 Task: Add Garden Of Life Kids Organic Elderberry Immune Syrup to the cart.
Action: Mouse moved to (244, 106)
Screenshot: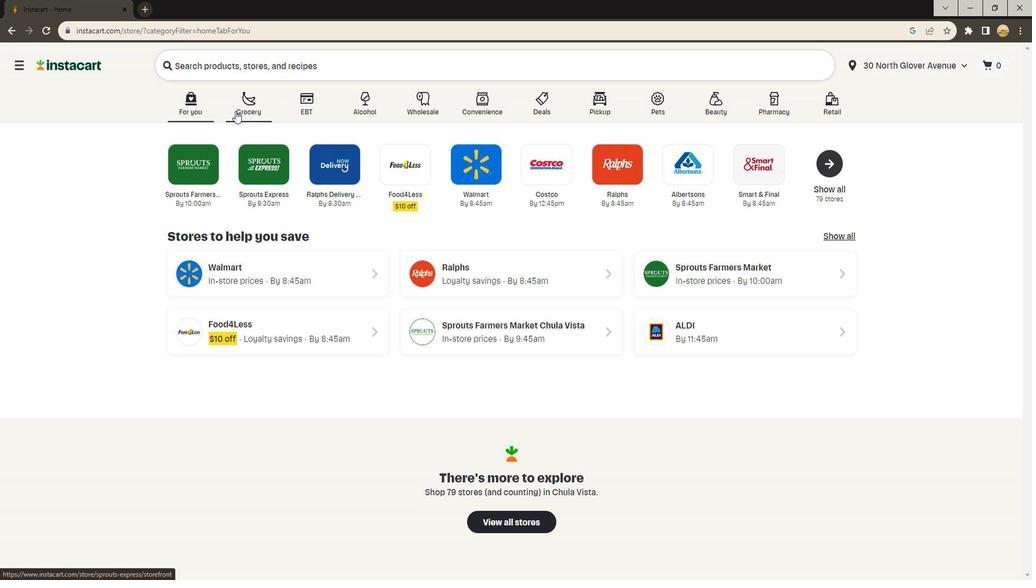 
Action: Mouse pressed left at (244, 106)
Screenshot: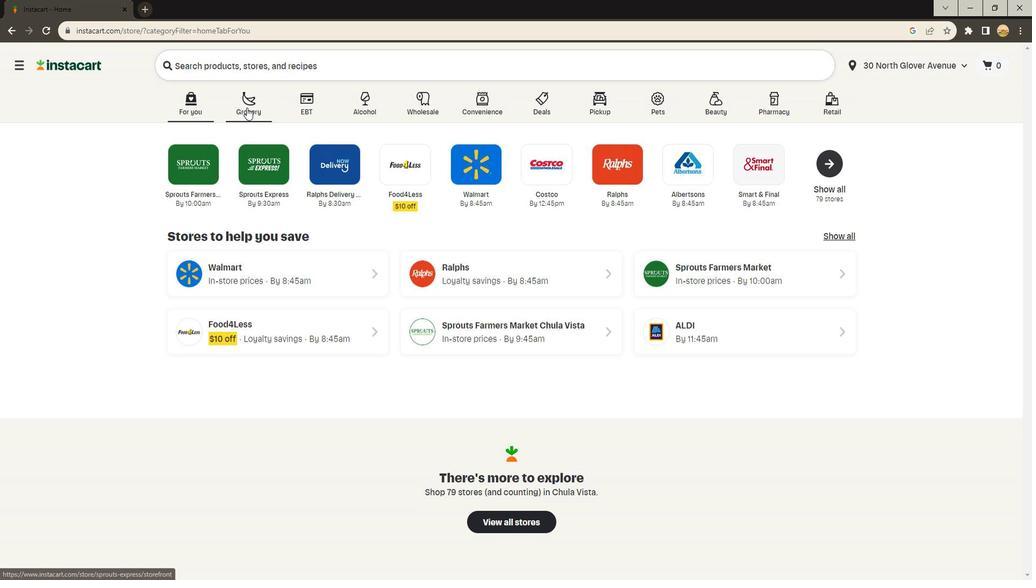 
Action: Mouse moved to (245, 325)
Screenshot: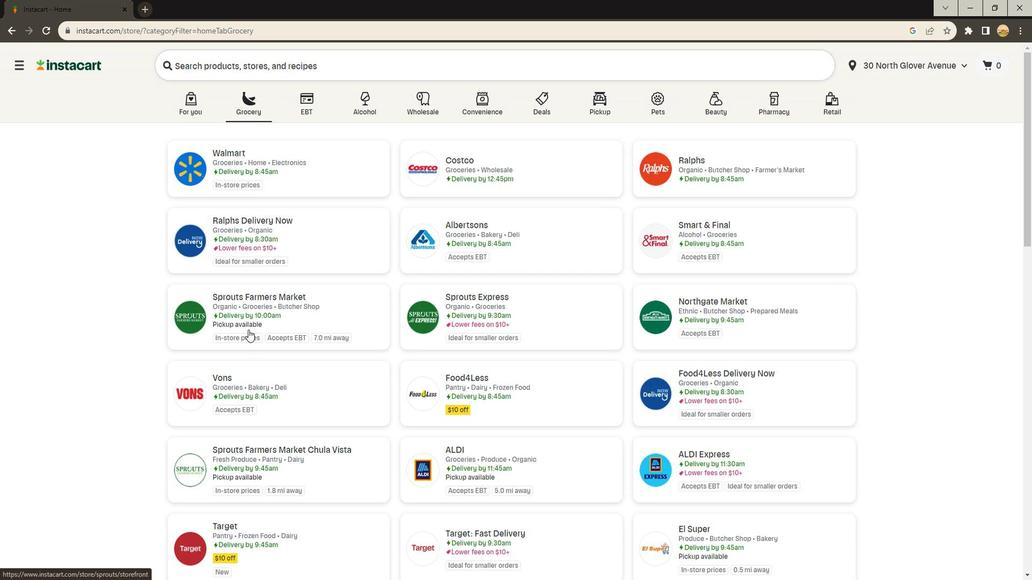 
Action: Mouse pressed left at (245, 325)
Screenshot: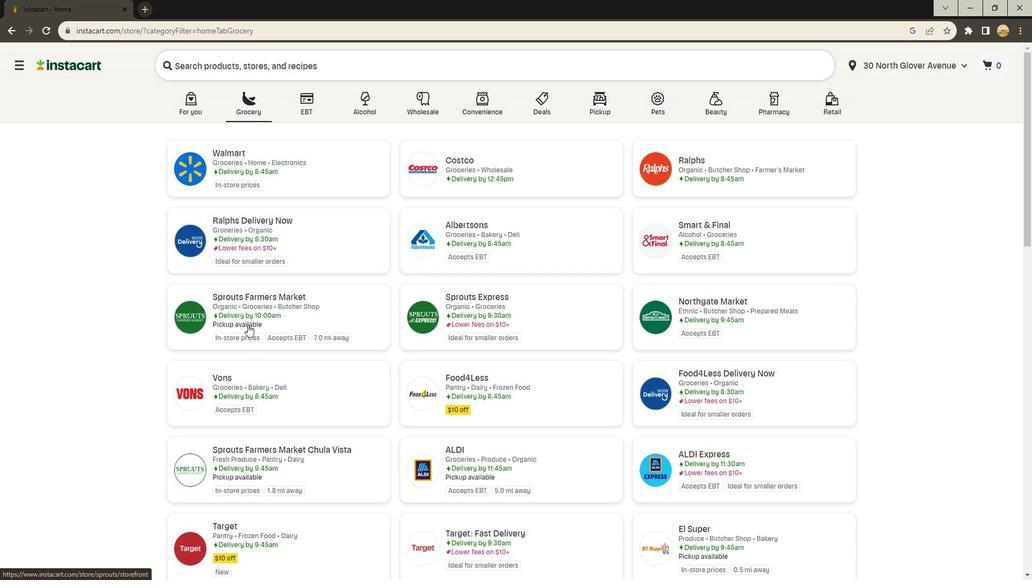 
Action: Mouse moved to (54, 321)
Screenshot: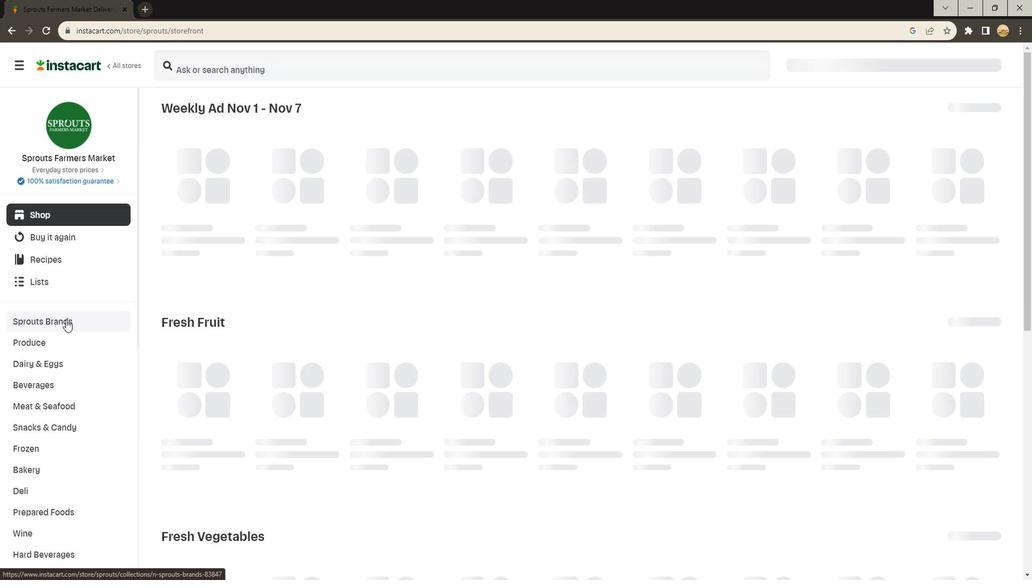 
Action: Mouse scrolled (54, 321) with delta (0, 0)
Screenshot: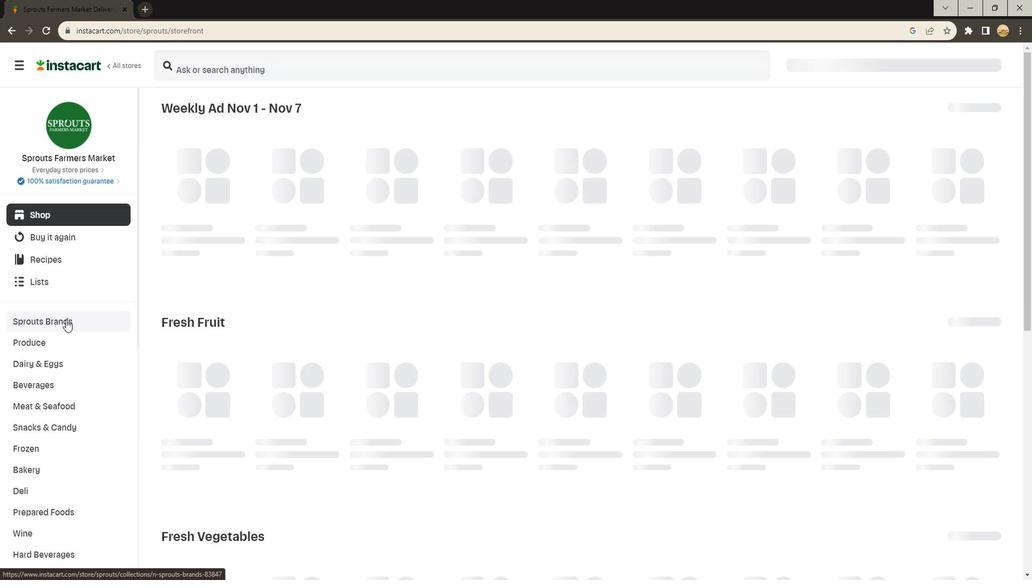 
Action: Mouse moved to (53, 323)
Screenshot: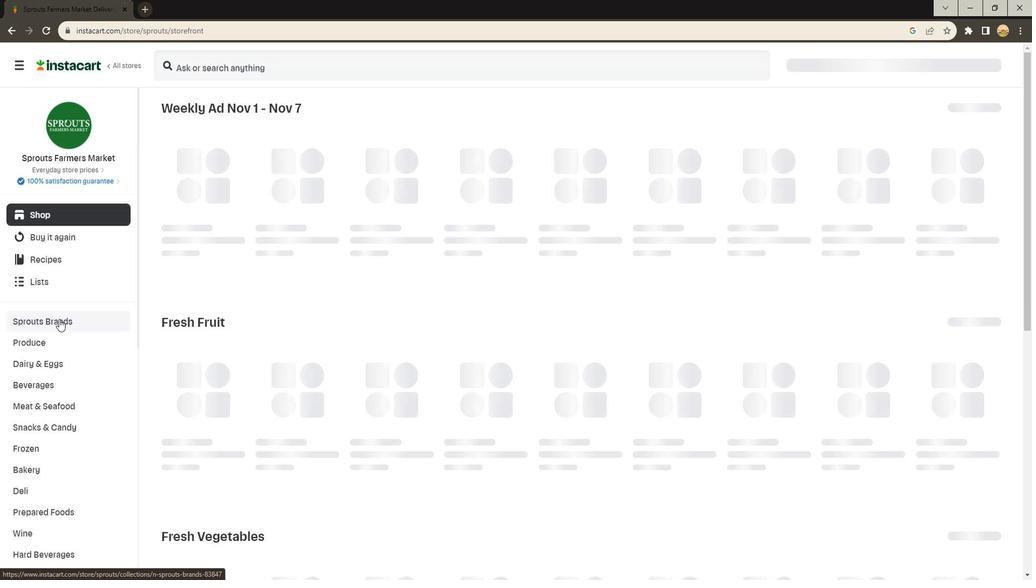 
Action: Mouse scrolled (53, 324) with delta (0, 0)
Screenshot: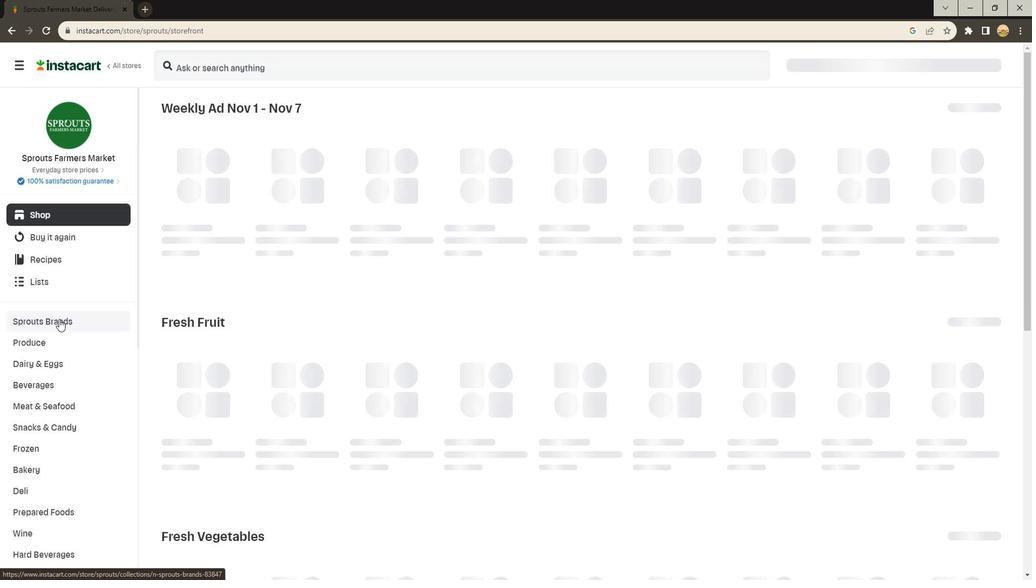 
Action: Mouse moved to (52, 325)
Screenshot: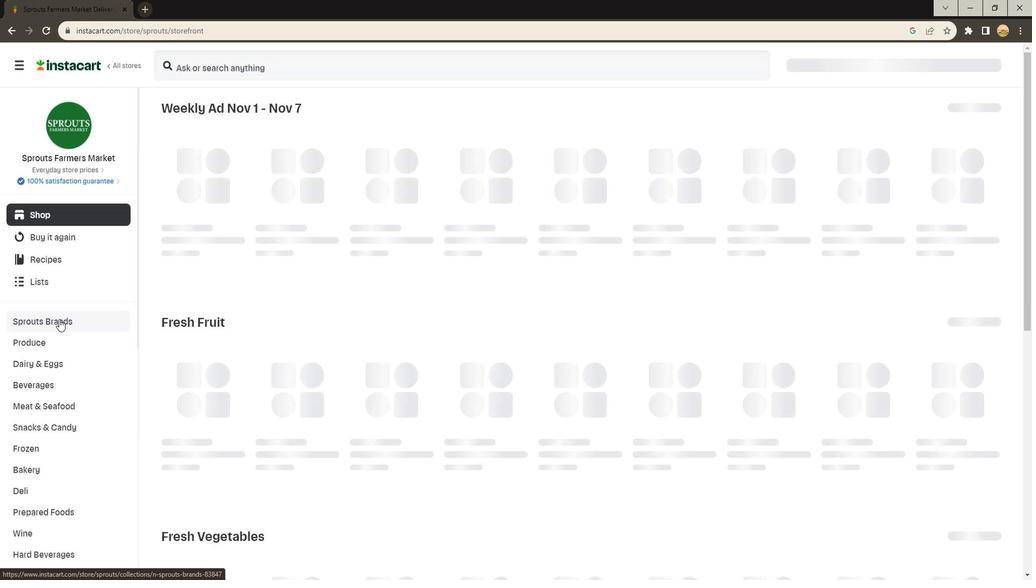 
Action: Mouse scrolled (52, 325) with delta (0, 0)
Screenshot: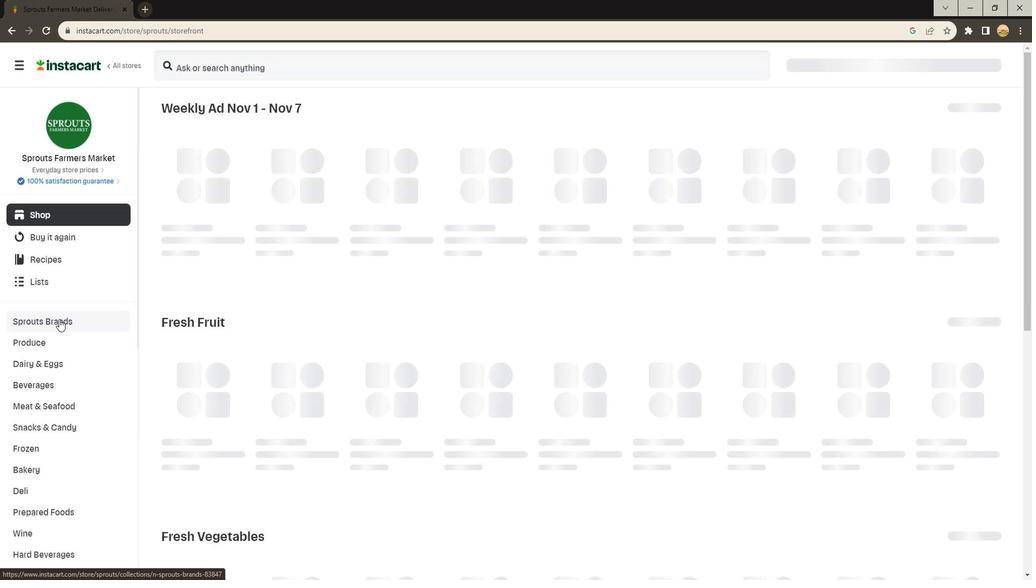 
Action: Mouse moved to (52, 326)
Screenshot: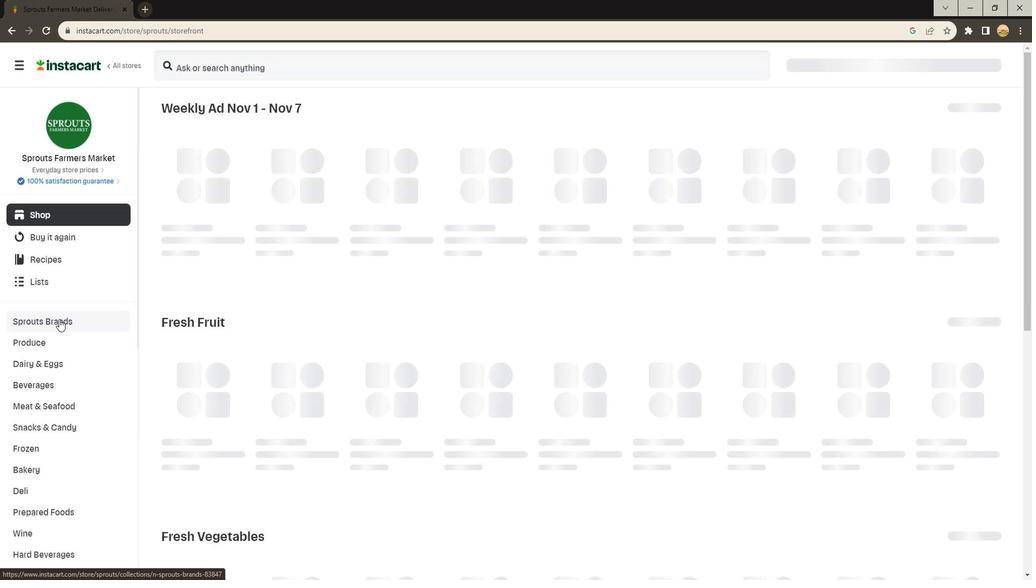 
Action: Mouse scrolled (52, 325) with delta (0, 0)
Screenshot: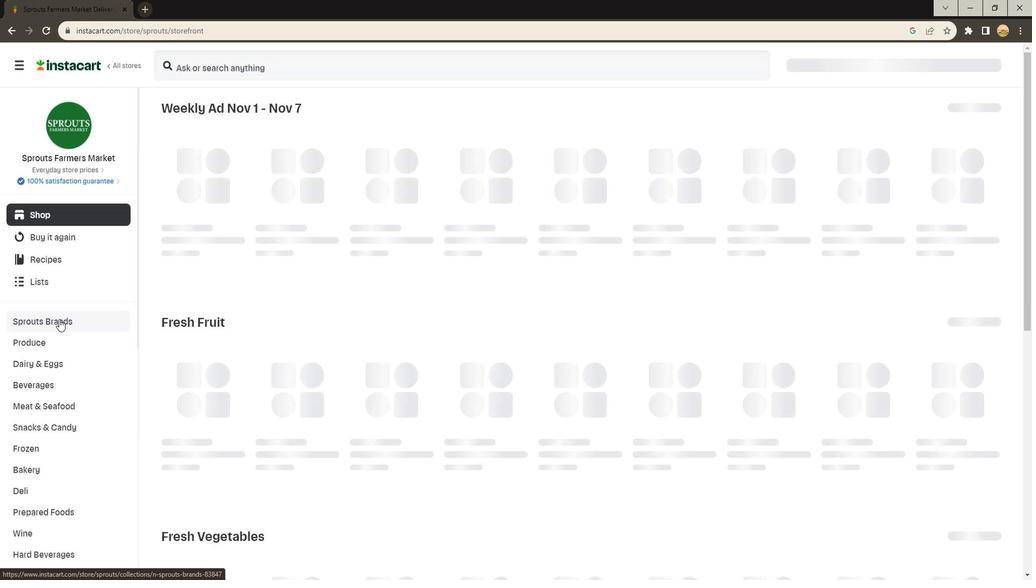
Action: Mouse scrolled (52, 325) with delta (0, 0)
Screenshot: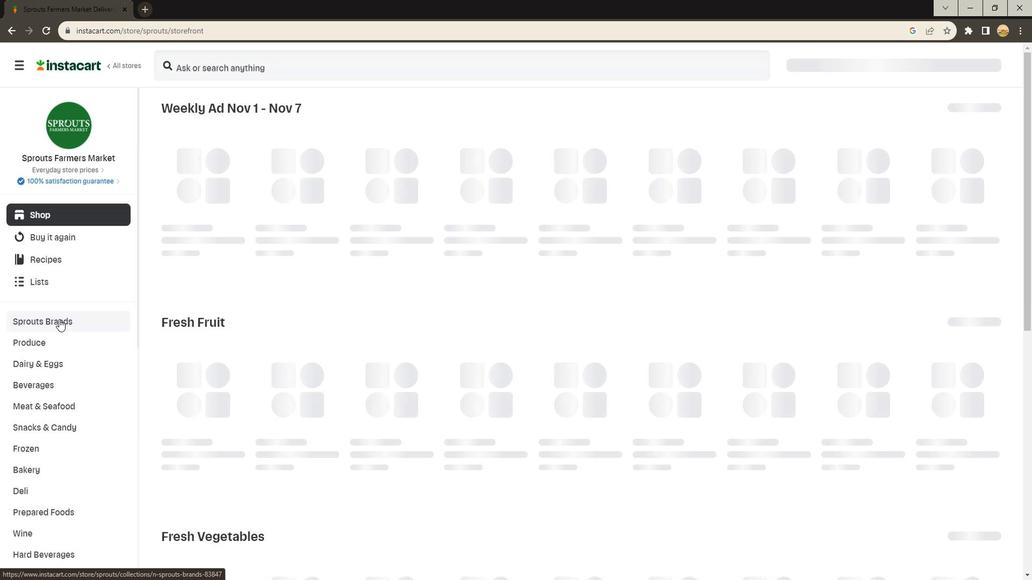 
Action: Mouse scrolled (52, 325) with delta (0, 0)
Screenshot: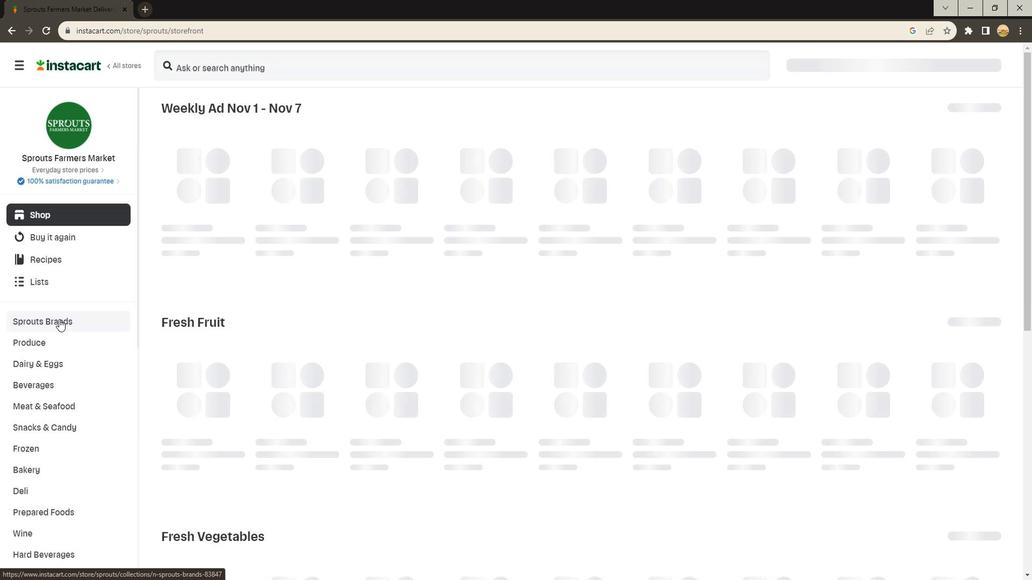 
Action: Mouse scrolled (52, 325) with delta (0, 0)
Screenshot: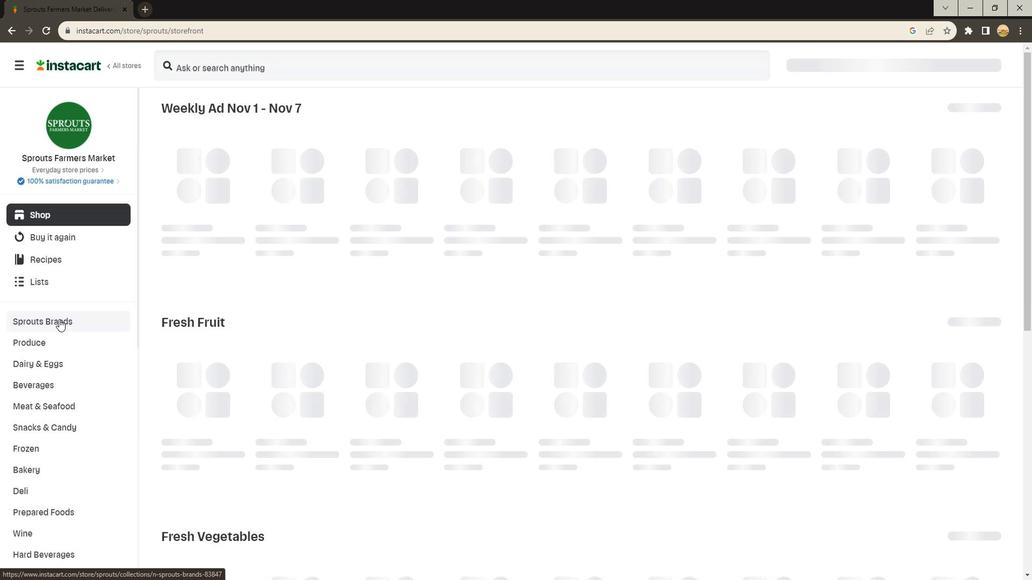 
Action: Mouse scrolled (52, 325) with delta (0, 0)
Screenshot: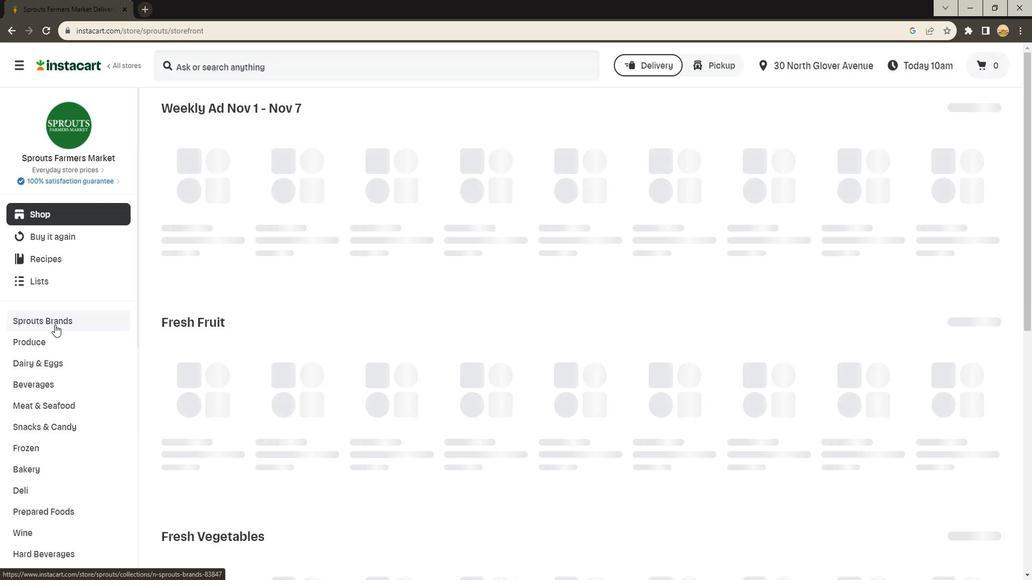 
Action: Mouse moved to (49, 412)
Screenshot: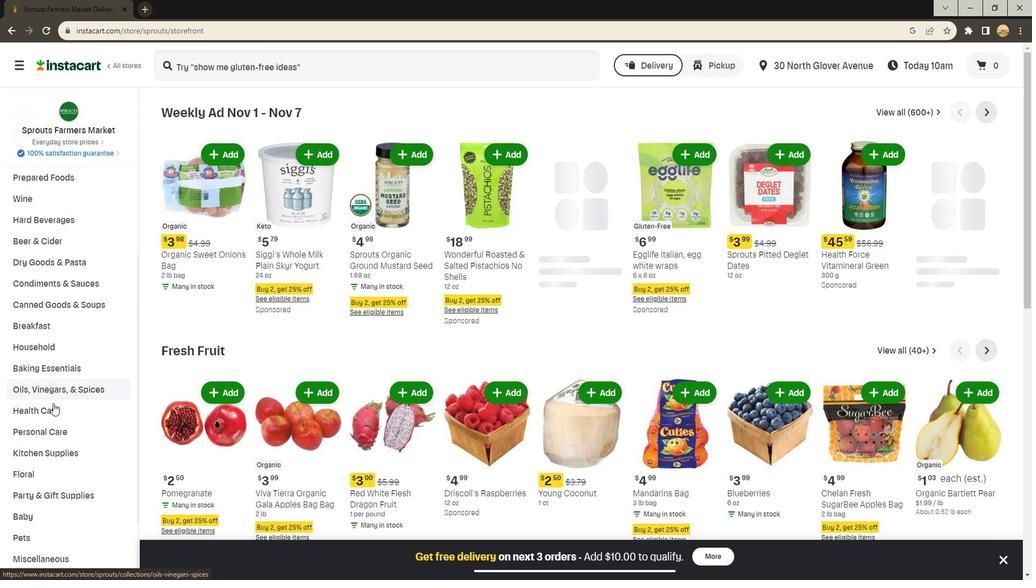 
Action: Mouse pressed left at (49, 412)
Screenshot: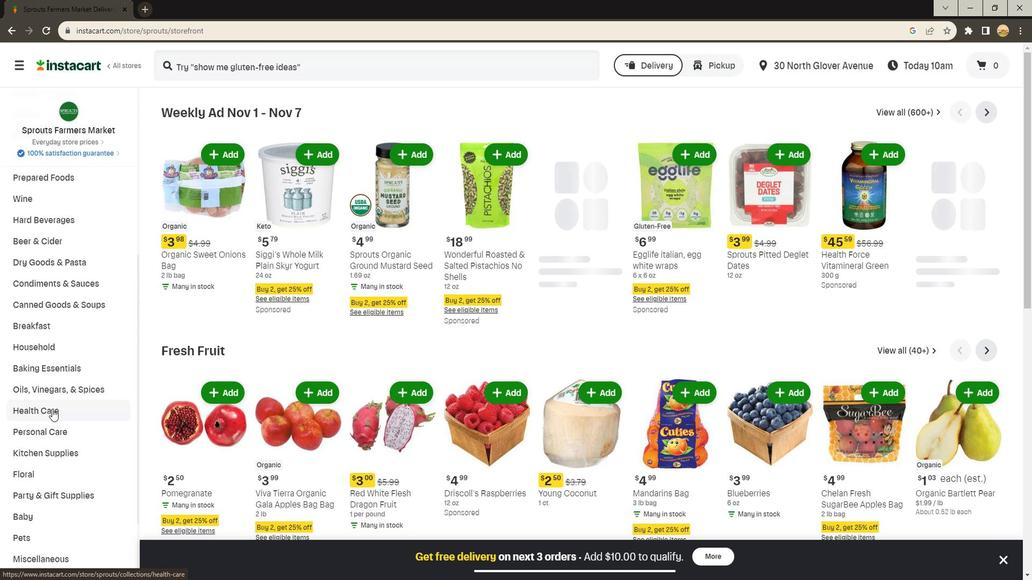 
Action: Mouse moved to (264, 139)
Screenshot: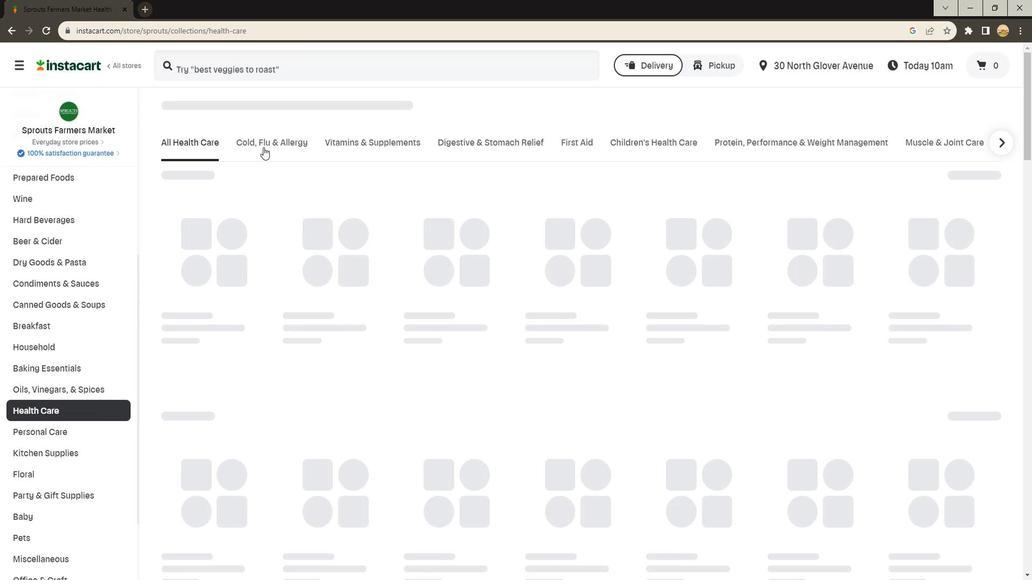 
Action: Mouse pressed left at (264, 139)
Screenshot: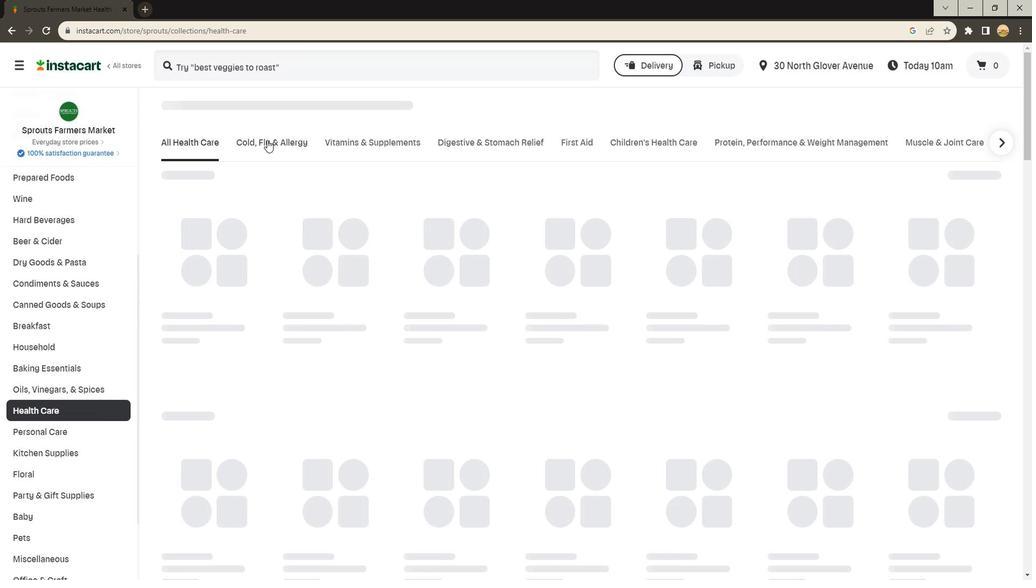 
Action: Mouse moved to (941, 193)
Screenshot: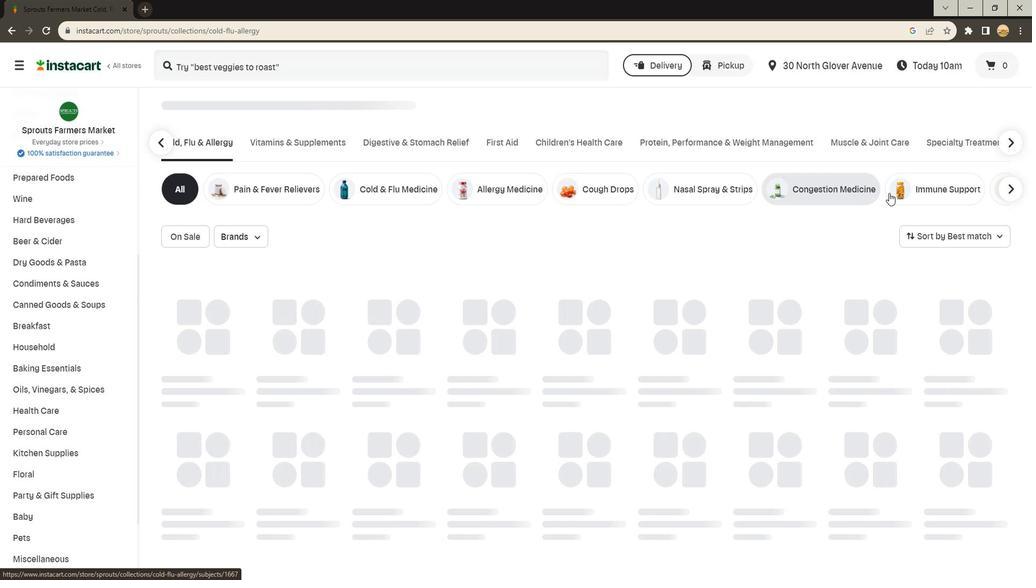 
Action: Mouse pressed left at (941, 193)
Screenshot: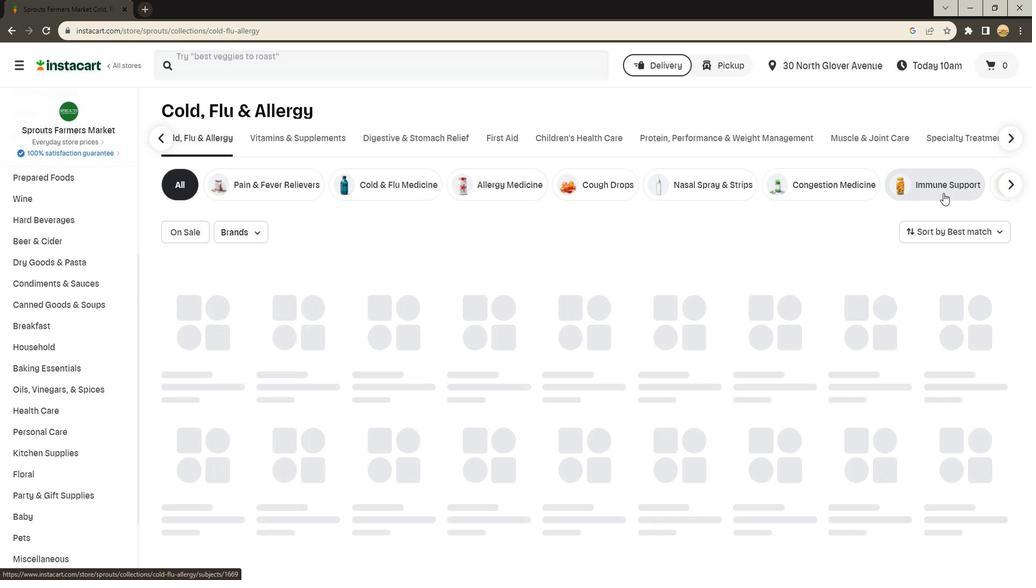 
Action: Mouse moved to (299, 62)
Screenshot: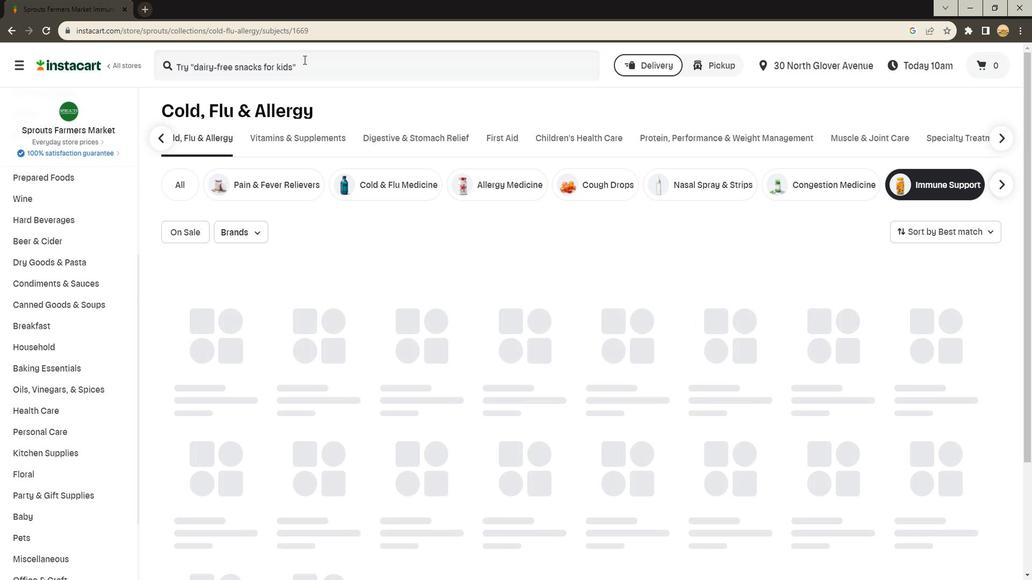 
Action: Mouse pressed left at (299, 62)
Screenshot: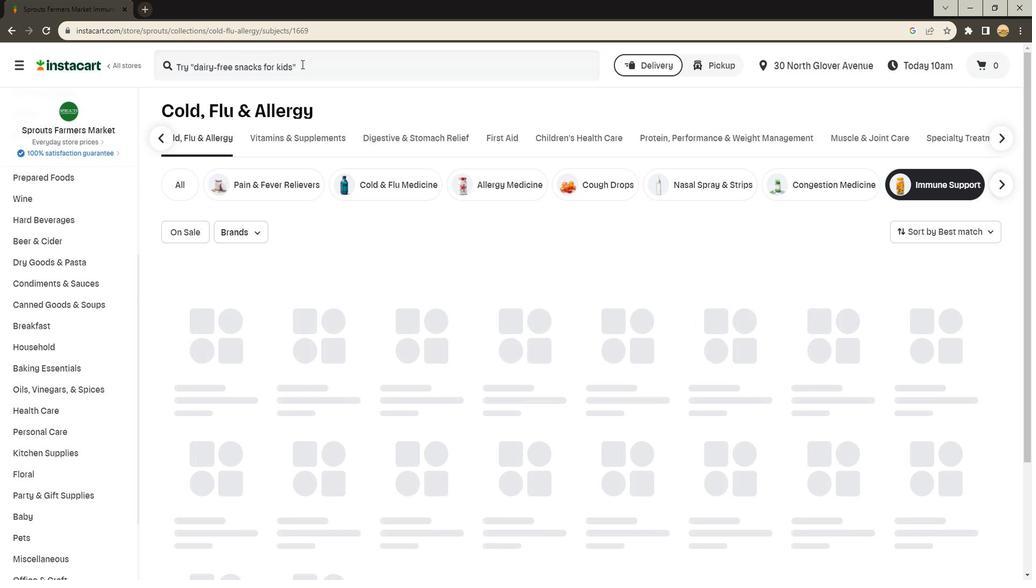 
Action: Mouse moved to (470, 29)
Screenshot: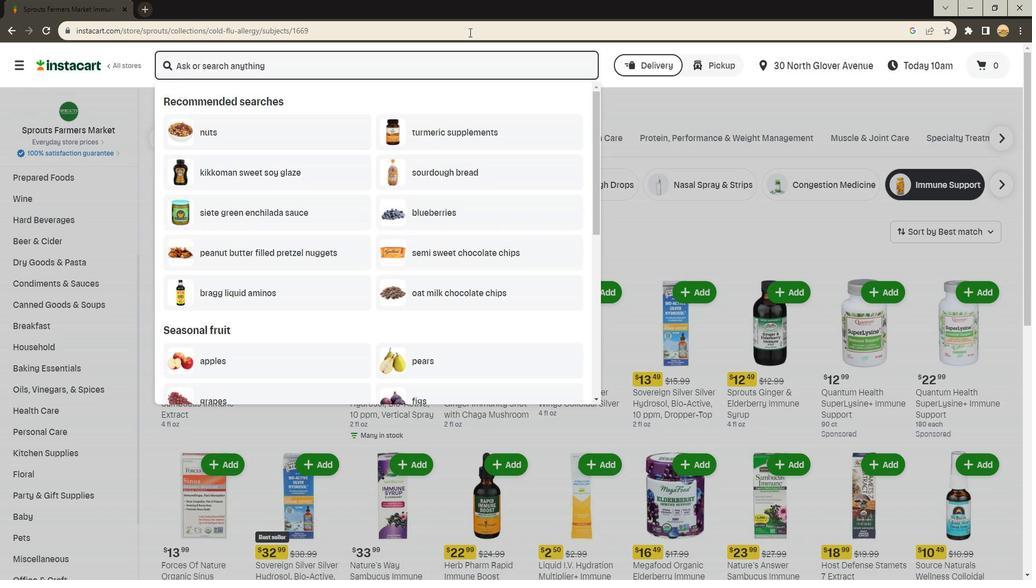 
Action: Key pressed <Key.shift><Key.shift>Garden<Key.space><Key.shift><Key.shift><Key.shift><Key.shift><Key.shift><Key.shift><Key.shift><Key.shift><Key.shift><Key.shift>Of<Key.space><Key.shift>Life<Key.space><Key.shift>Kids<Key.space><Key.shift>Organic<Key.space><Key.shift>Elderberry<Key.space><Key.shift>Immune<Key.space><Key.shift>Syu<Key.backspace>rup<Key.space><Key.enter>
Screenshot: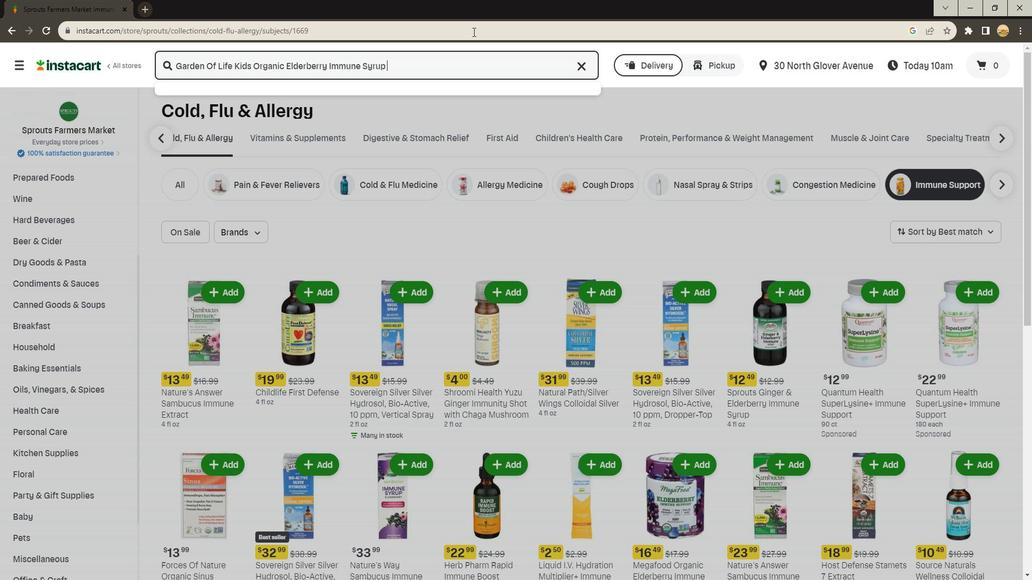 
Action: Mouse moved to (627, 155)
Screenshot: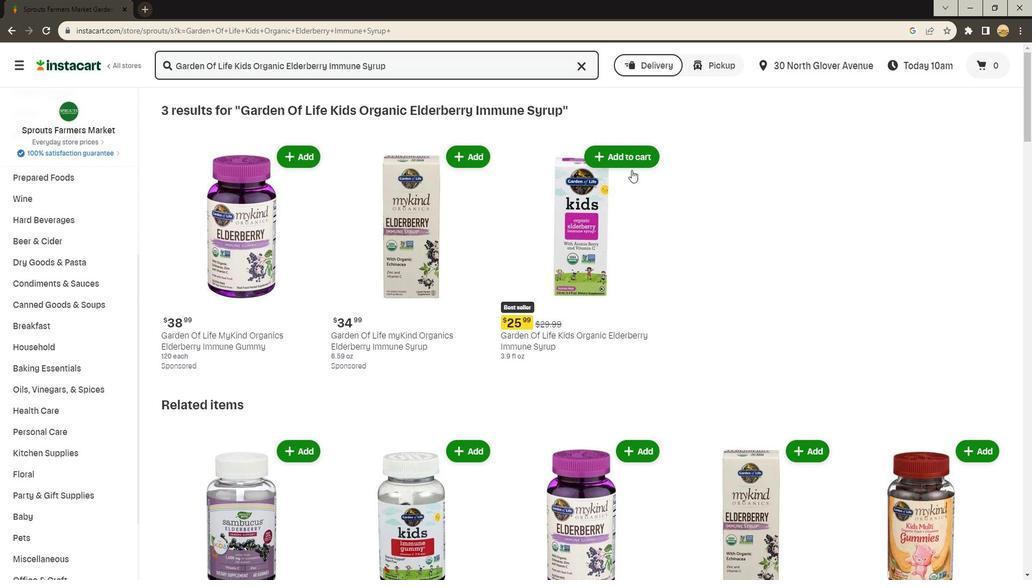 
Action: Mouse pressed left at (627, 155)
Screenshot: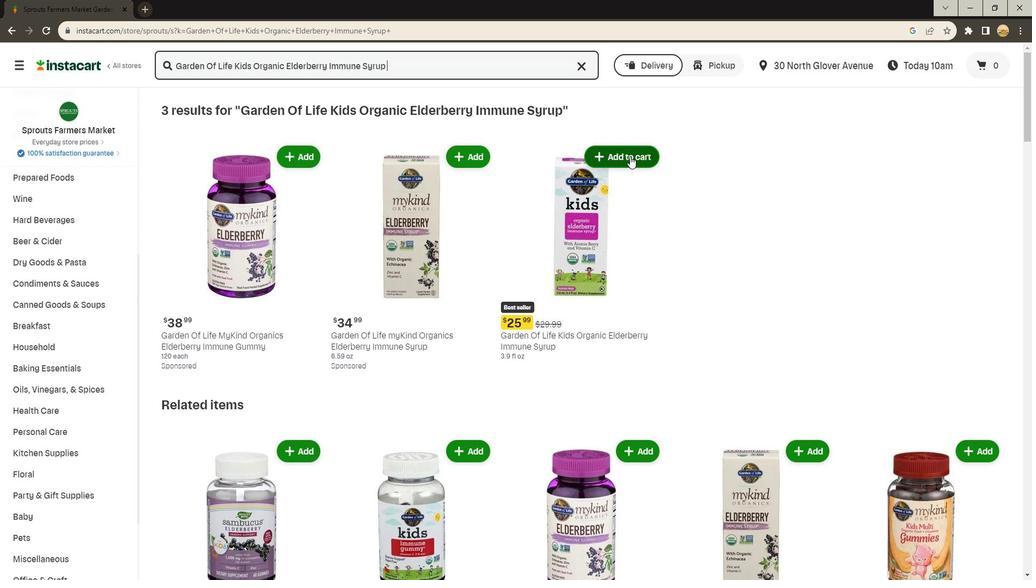 
Action: Mouse moved to (657, 229)
Screenshot: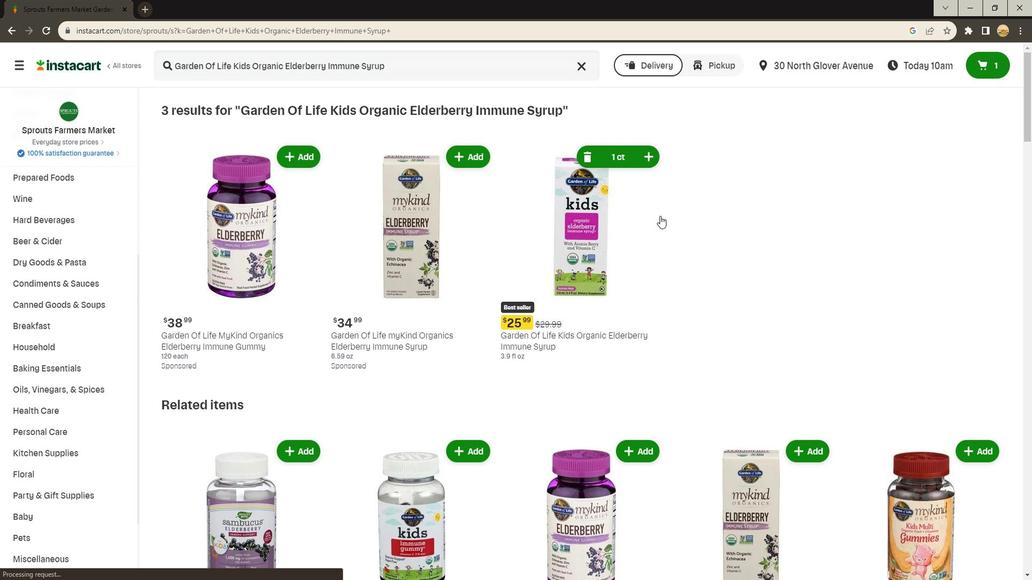 
